 Task: Create in the project AgilePilot in Backlog an issue 'Develop a new tool for automated testing of mobile application cross-platform compatibility and responsiveness', assign it to team member softage.2@softage.net and change the status to IN PROGRESS. Create in the project AgilePilot in Backlog an issue 'Upgrade the authentication and authorization mechanisms of a web application to improve security and access control', assign it to team member softage.3@softage.net and change the status to IN PROGRESS
Action: Mouse moved to (356, 308)
Screenshot: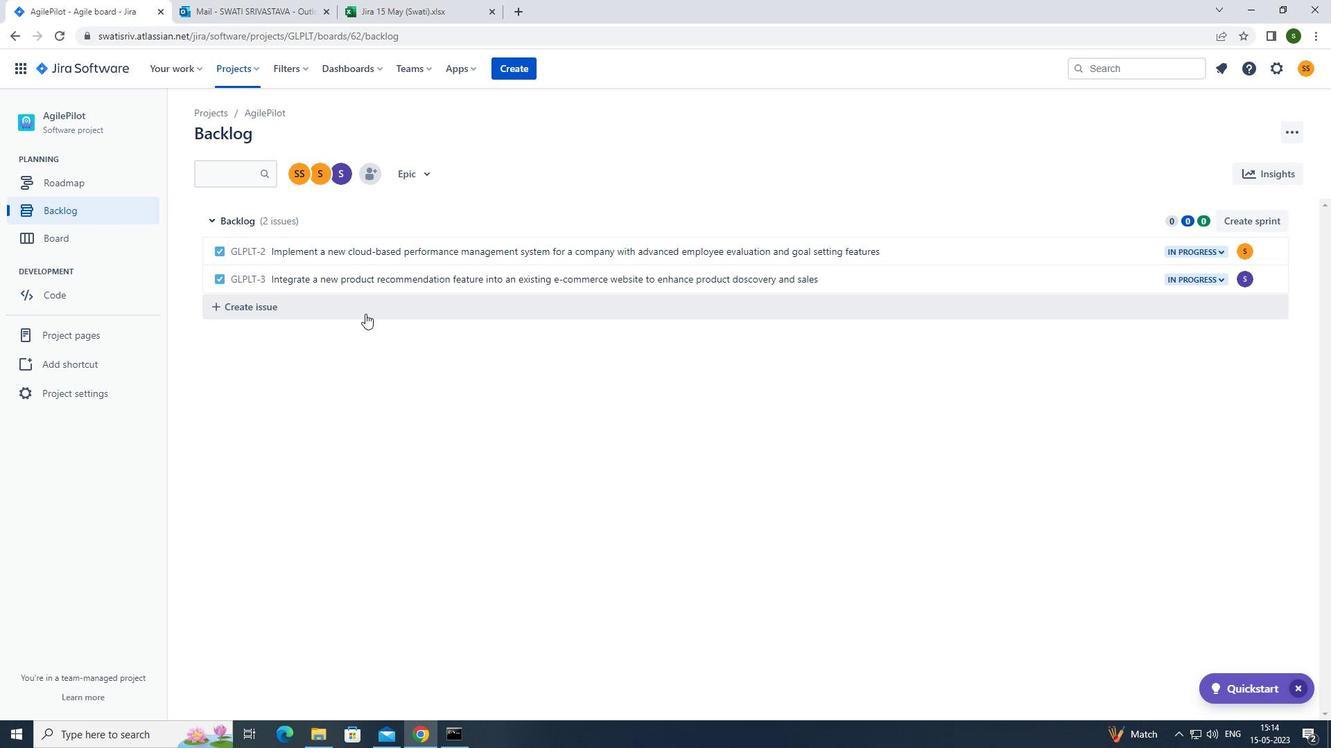 
Action: Mouse pressed left at (356, 308)
Screenshot: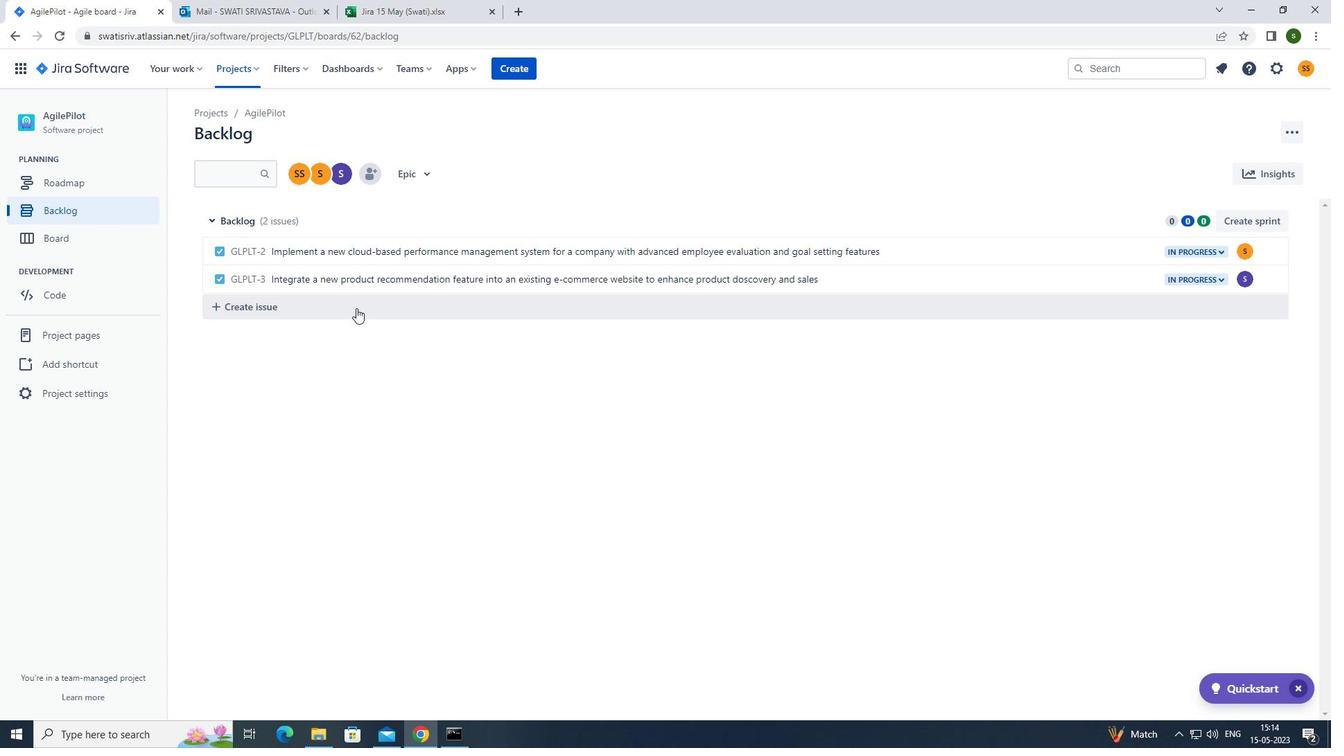 
Action: Mouse moved to (377, 309)
Screenshot: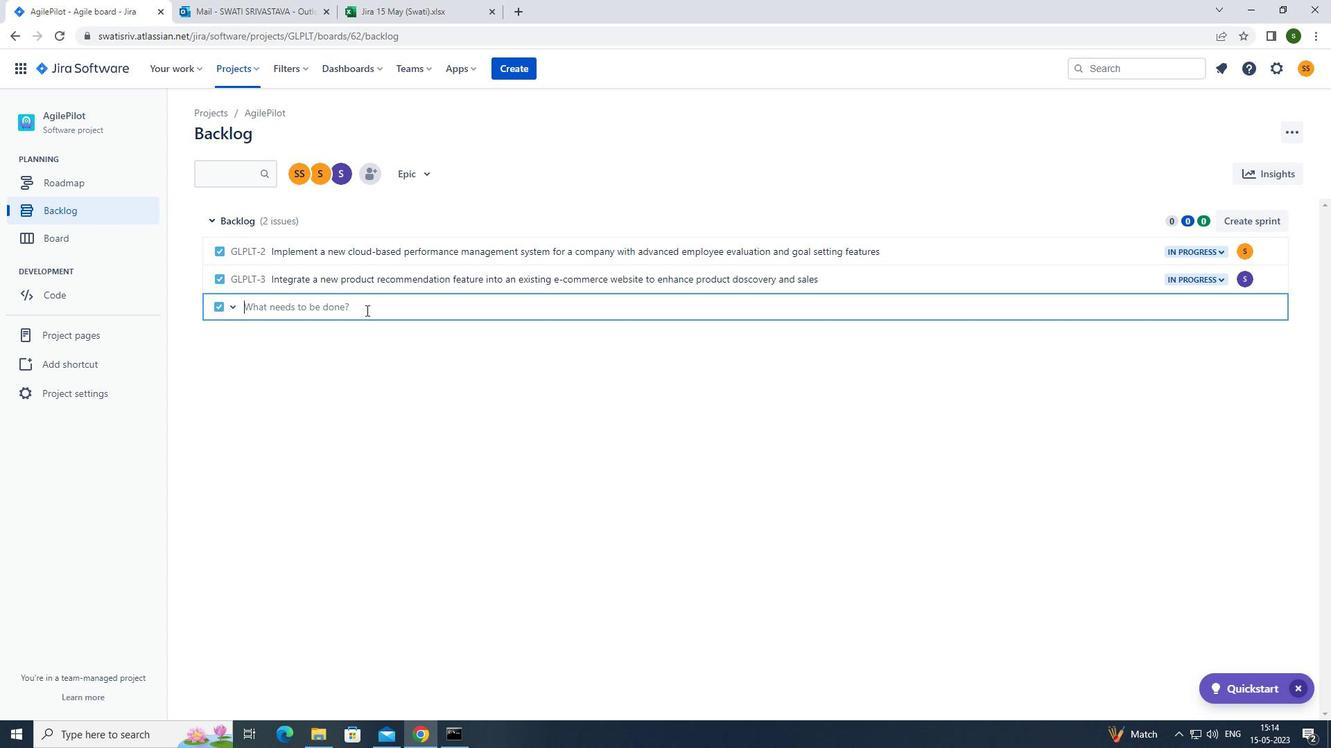 
Action: Key pressed <Key.caps_lock>d<Key.caps_lock>evelop<Key.space>a<Key.space>new<Key.space>tool<Key.space>for<Key.space>automated<Key.space>testing<Key.space>of<Key.space>mobile<Key.space>application<Key.space>cross-platform<Key.space>compatibility<Key.space>and<Key.space>responsiveness<Key.enter>
Screenshot: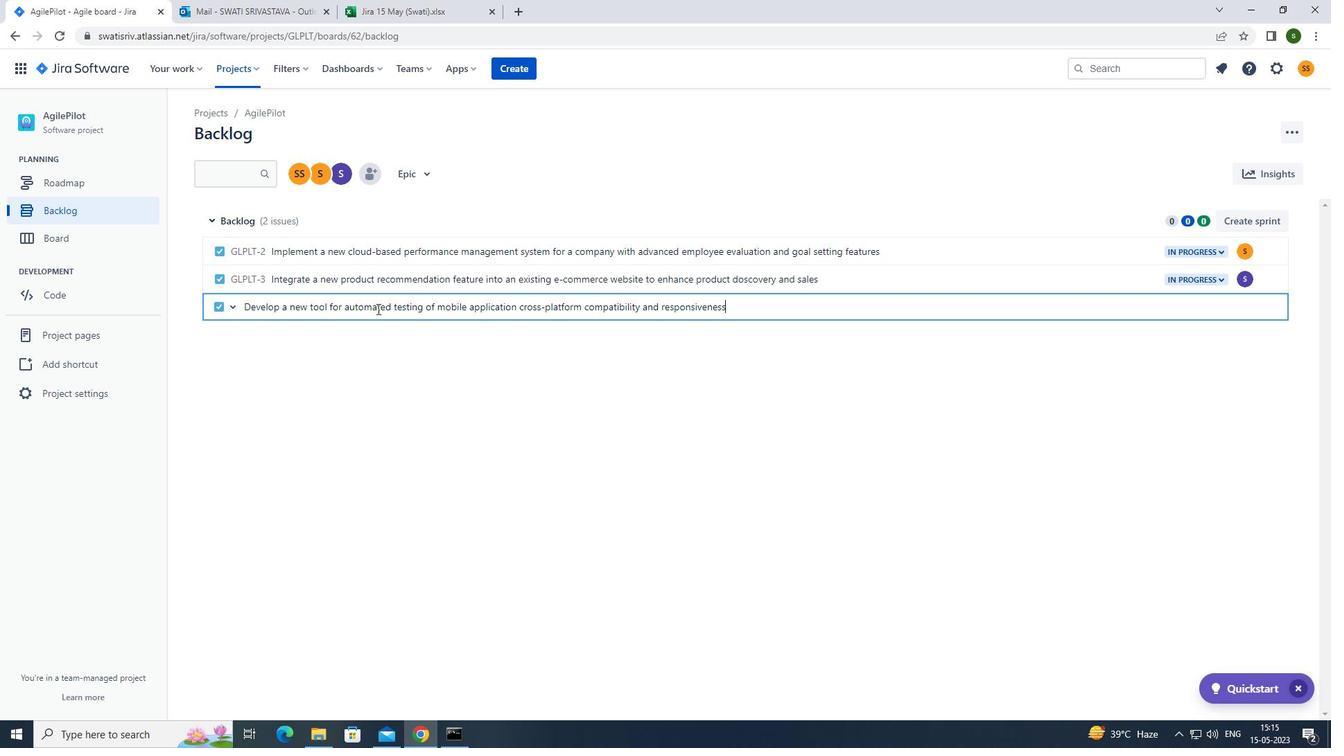 
Action: Mouse moved to (1241, 309)
Screenshot: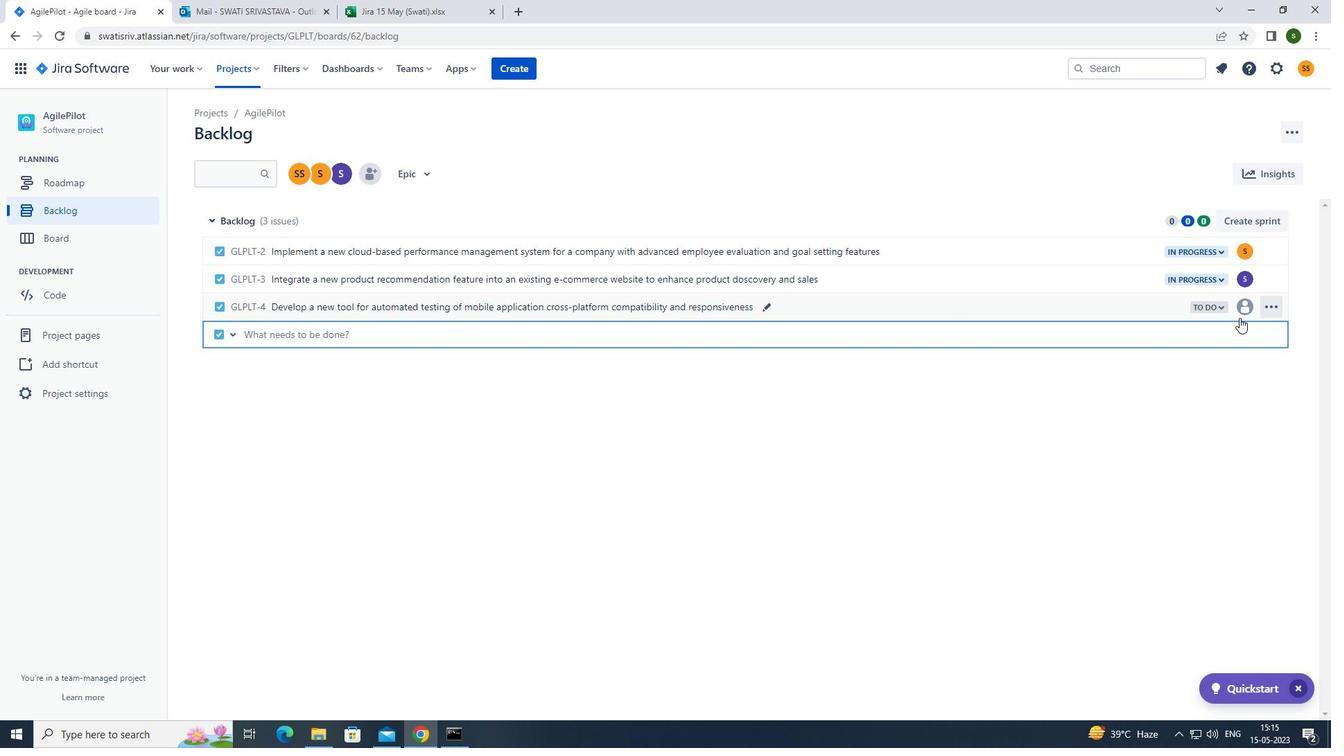
Action: Mouse pressed left at (1241, 309)
Screenshot: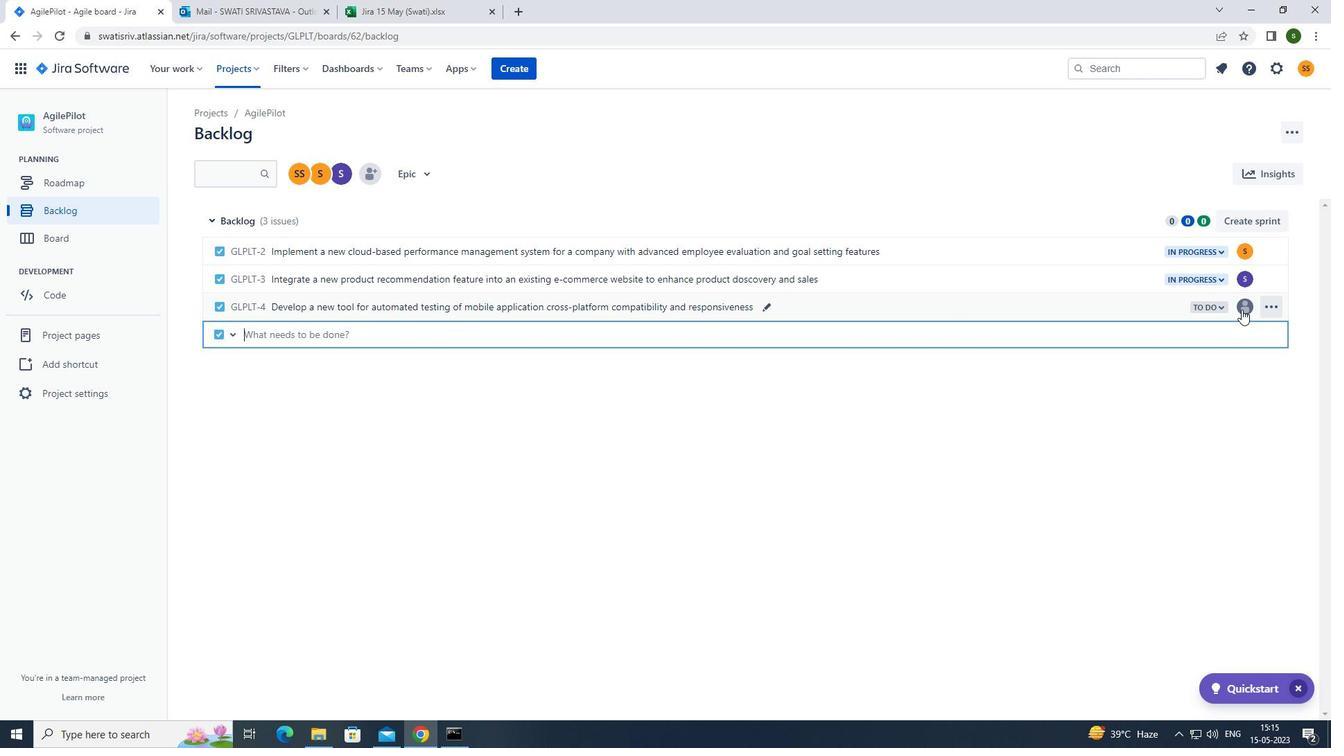 
Action: Mouse moved to (1155, 442)
Screenshot: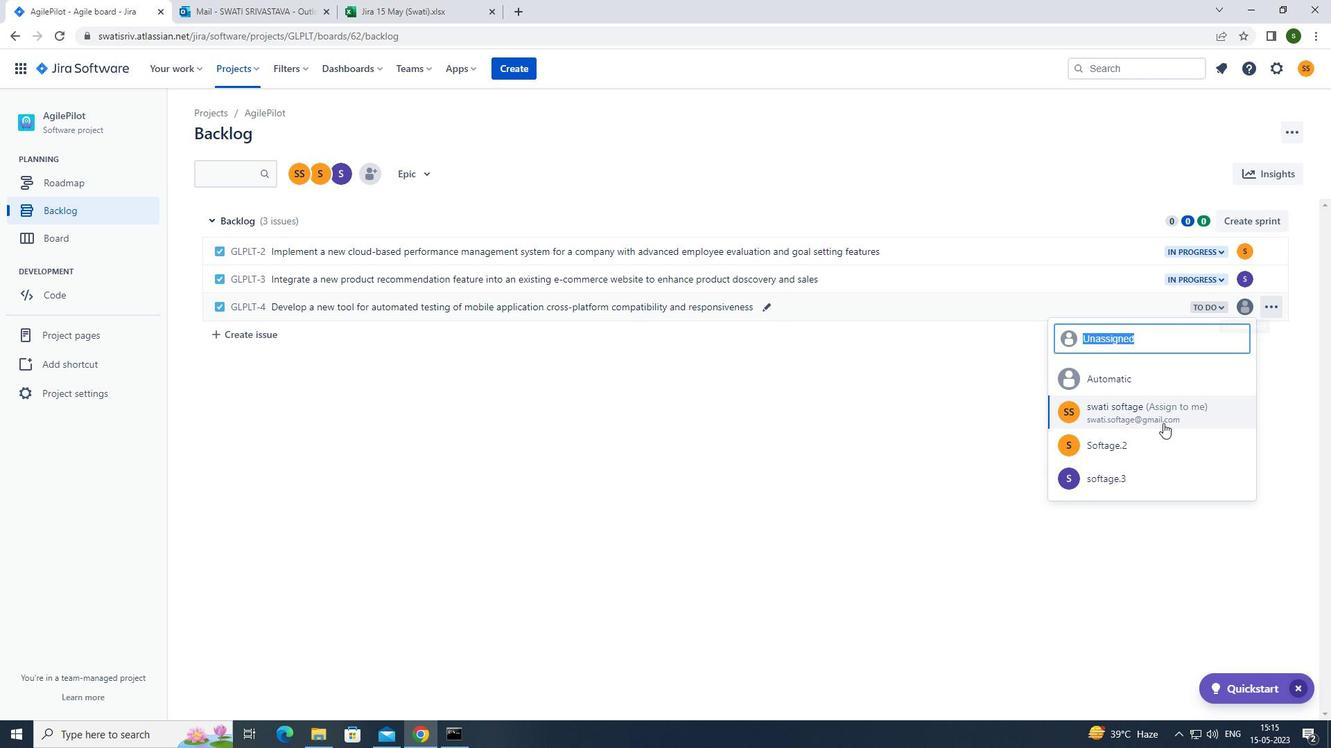
Action: Mouse pressed left at (1155, 442)
Screenshot: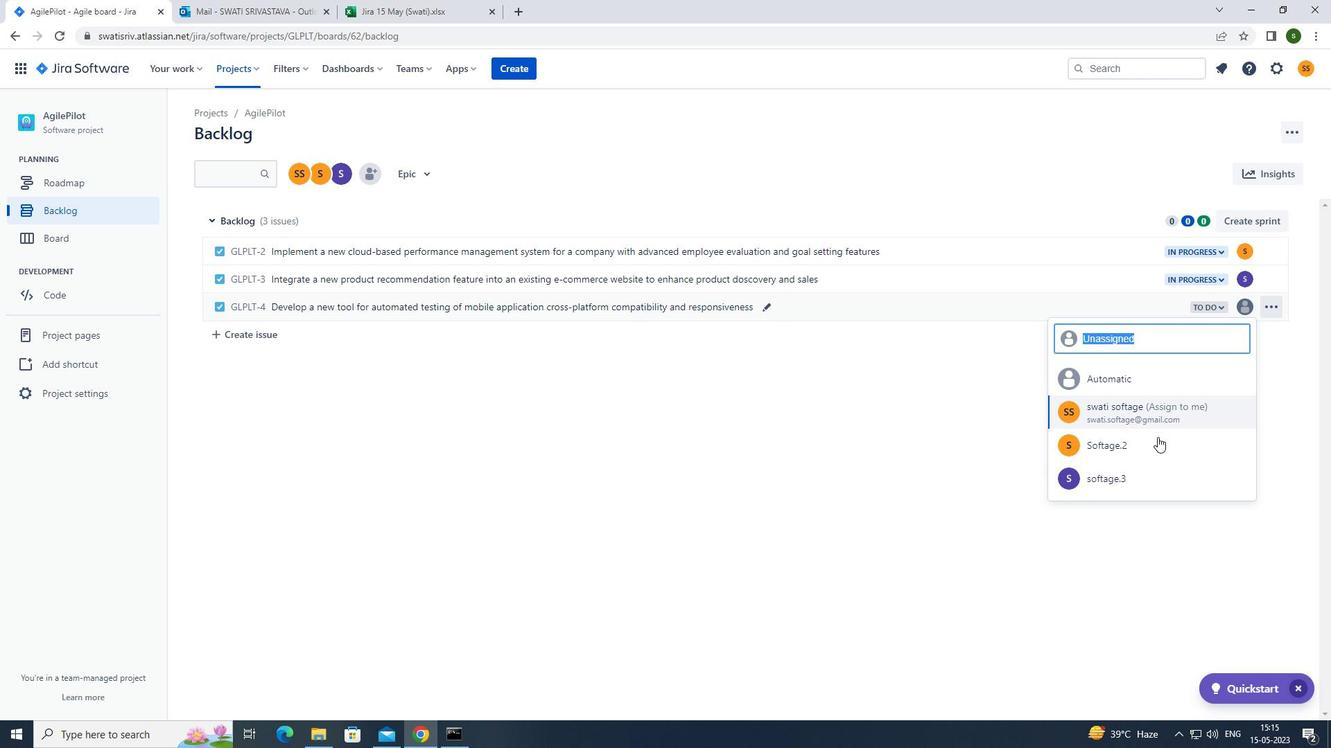 
Action: Mouse moved to (1202, 301)
Screenshot: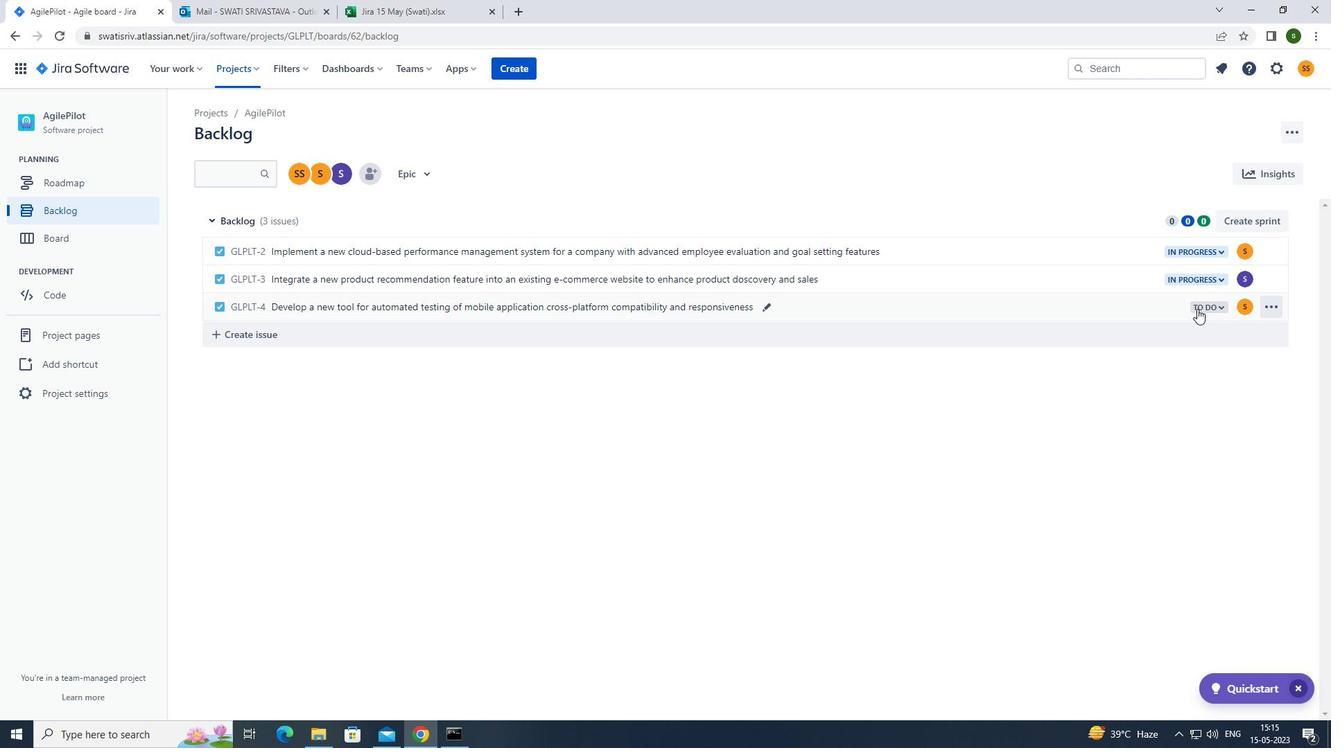 
Action: Mouse pressed left at (1202, 301)
Screenshot: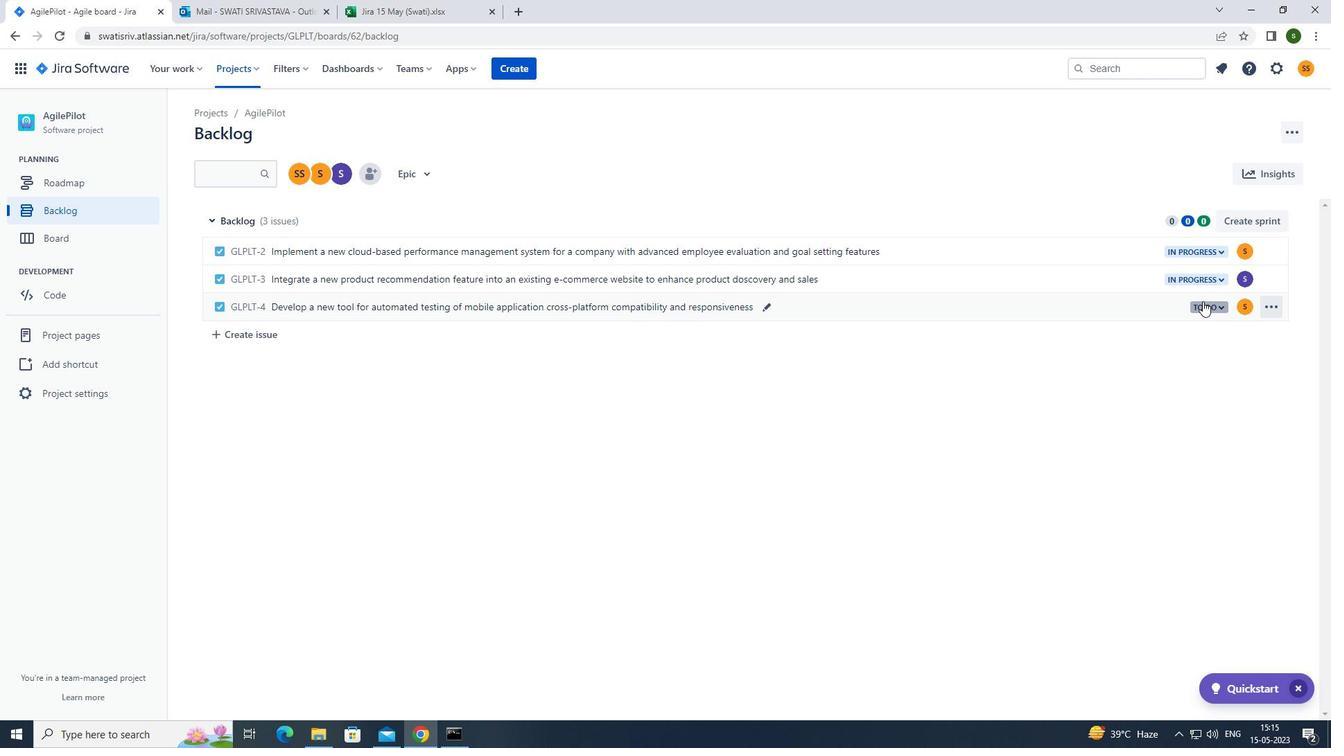 
Action: Mouse moved to (1157, 331)
Screenshot: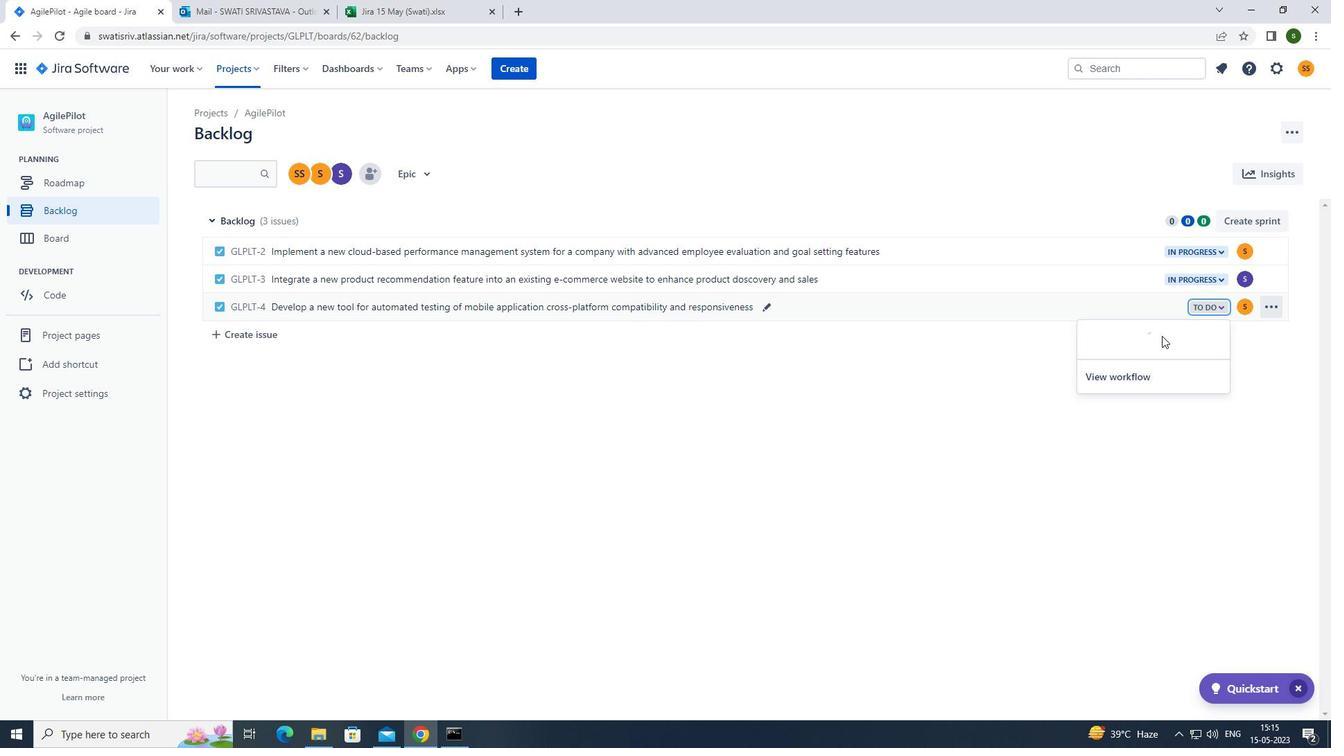 
Action: Mouse pressed left at (1157, 331)
Screenshot: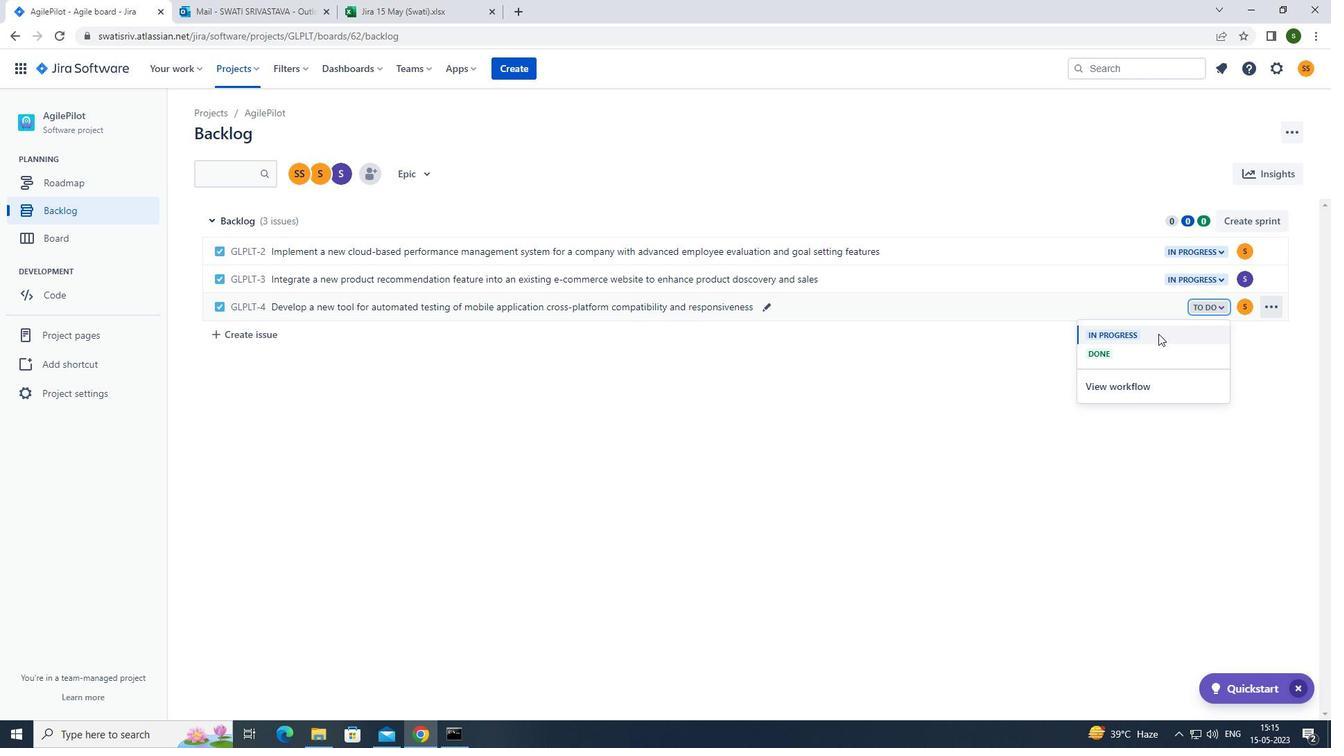 
Action: Mouse moved to (386, 340)
Screenshot: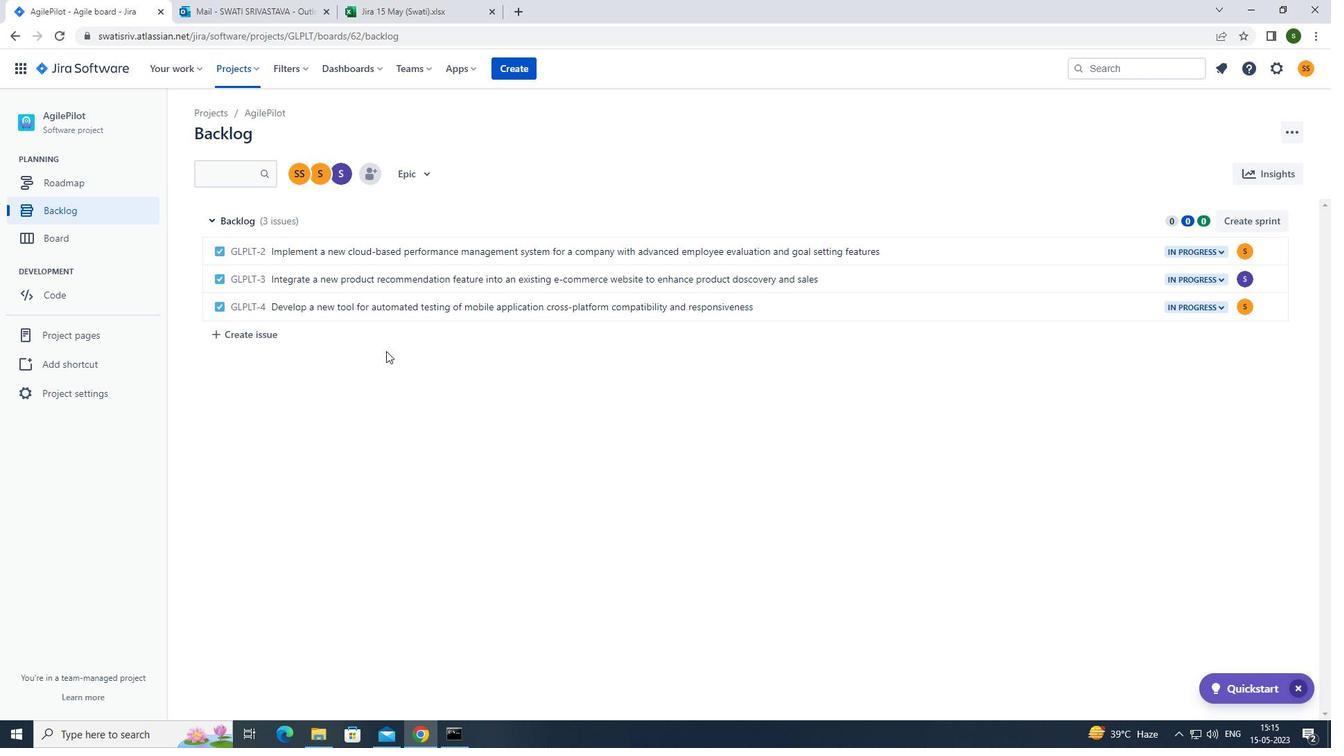 
Action: Mouse pressed left at (386, 340)
Screenshot: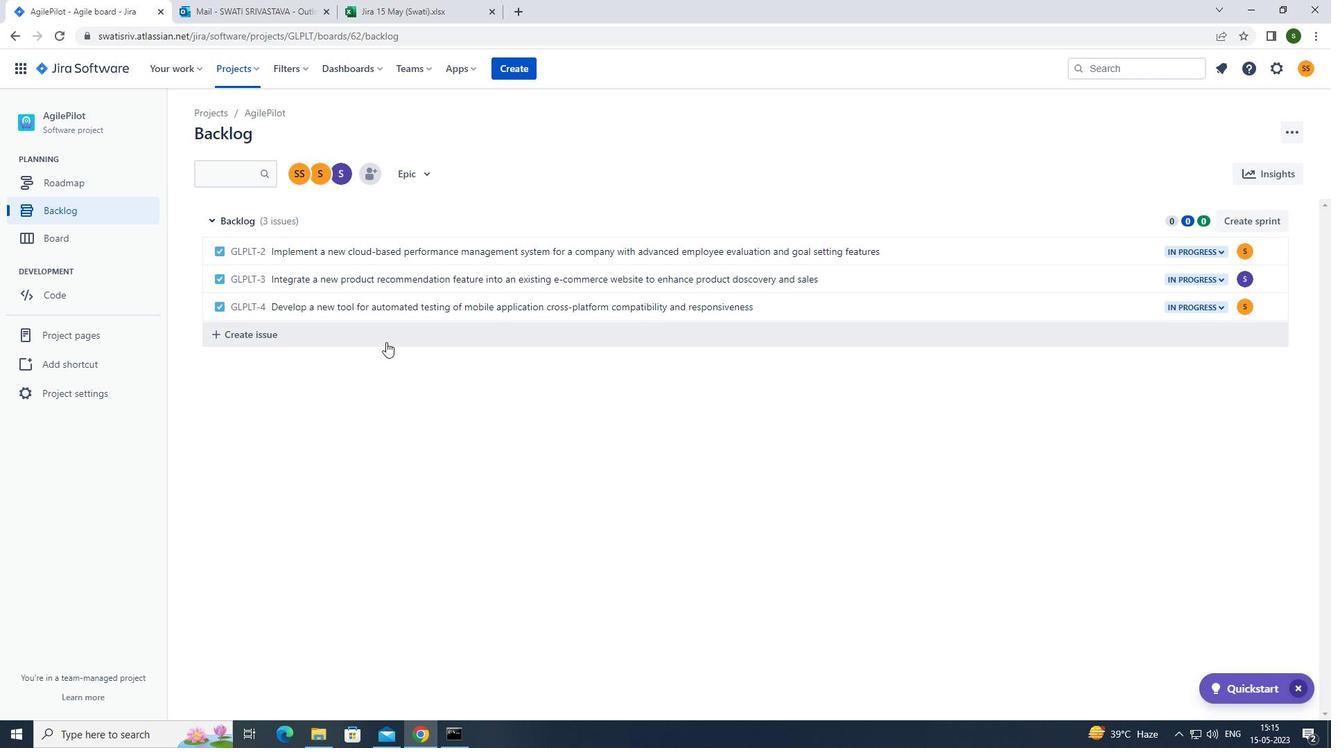 
Action: Mouse moved to (411, 339)
Screenshot: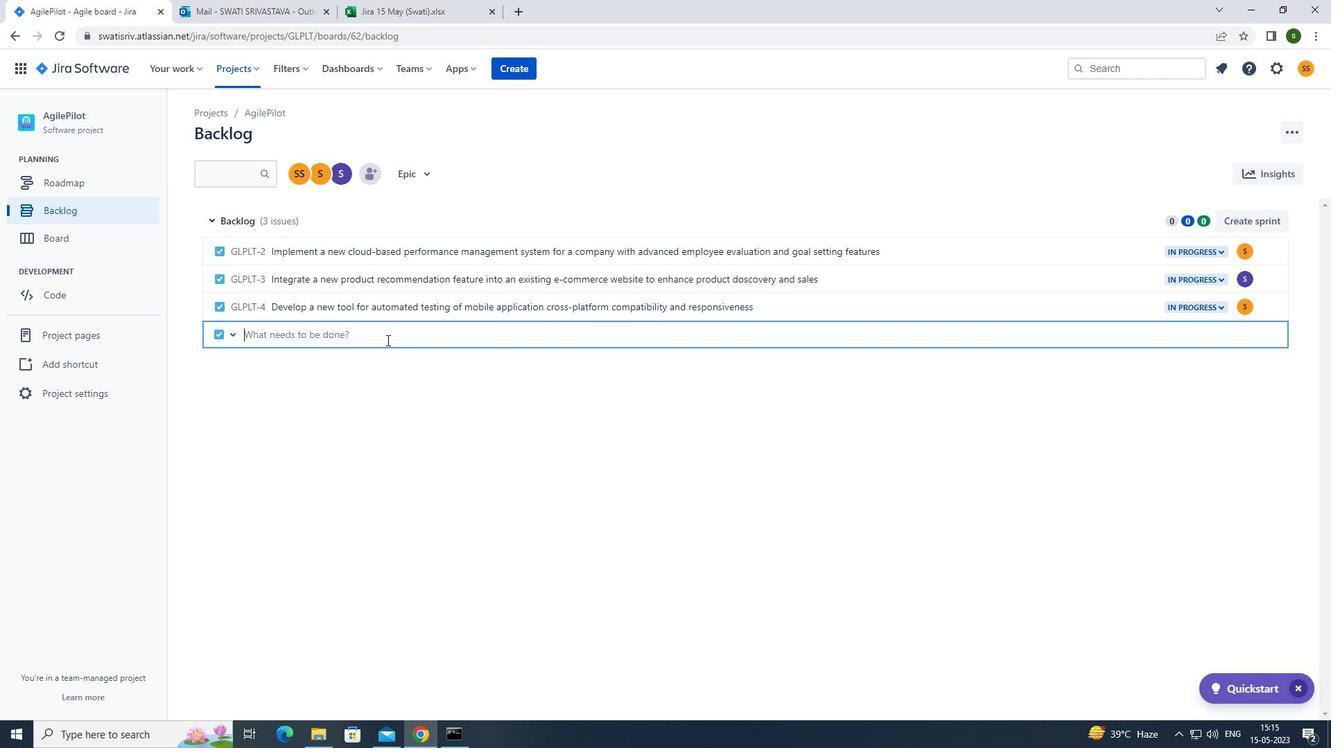 
Action: Mouse pressed left at (411, 339)
Screenshot: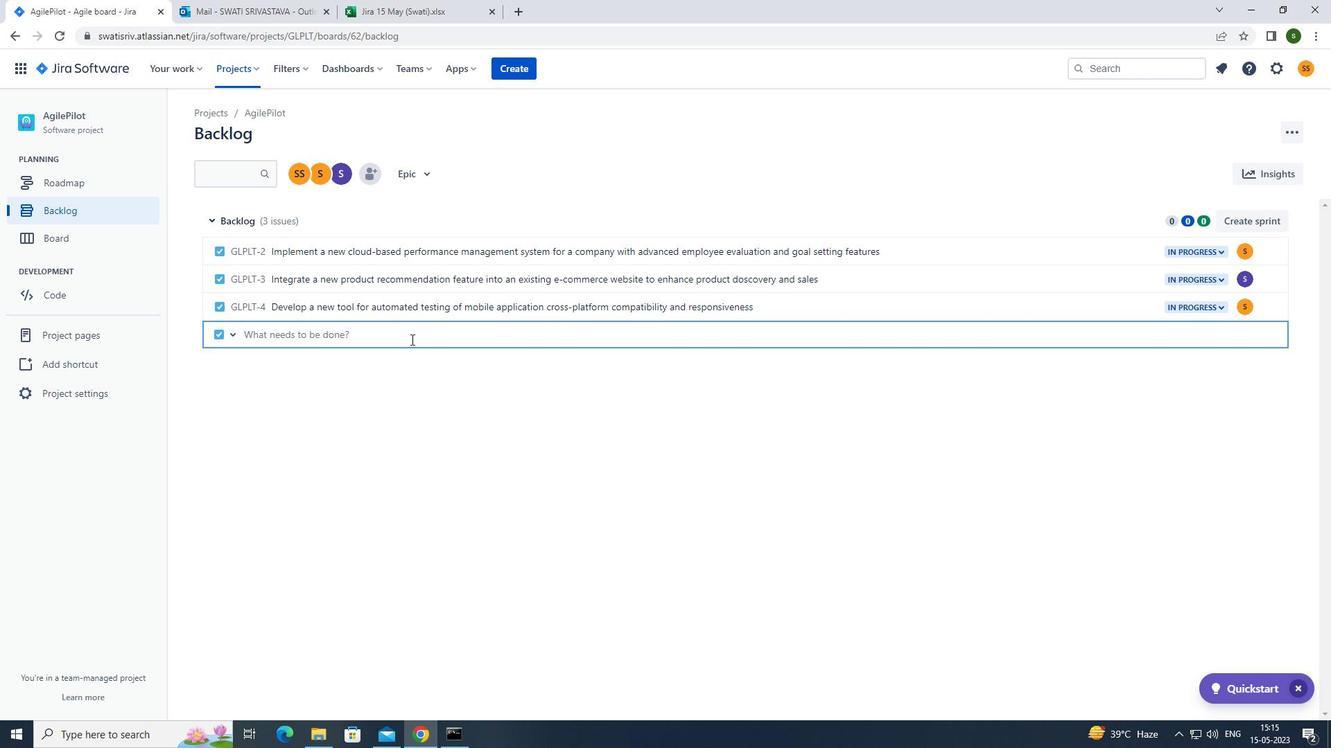 
Action: Key pressed <Key.caps_lock>u<Key.caps_lock>pgrade<Key.space>the<Key.space>authentication<Key.space>and<Key.space>authorization<Key.space>mechanisms<Key.space>of<Key.space>a<Key.space>web<Key.space>application<Key.space>to<Key.space>improve<Key.space>security<Key.space>and<Key.space>access<Key.space>control<Key.enter>
Screenshot: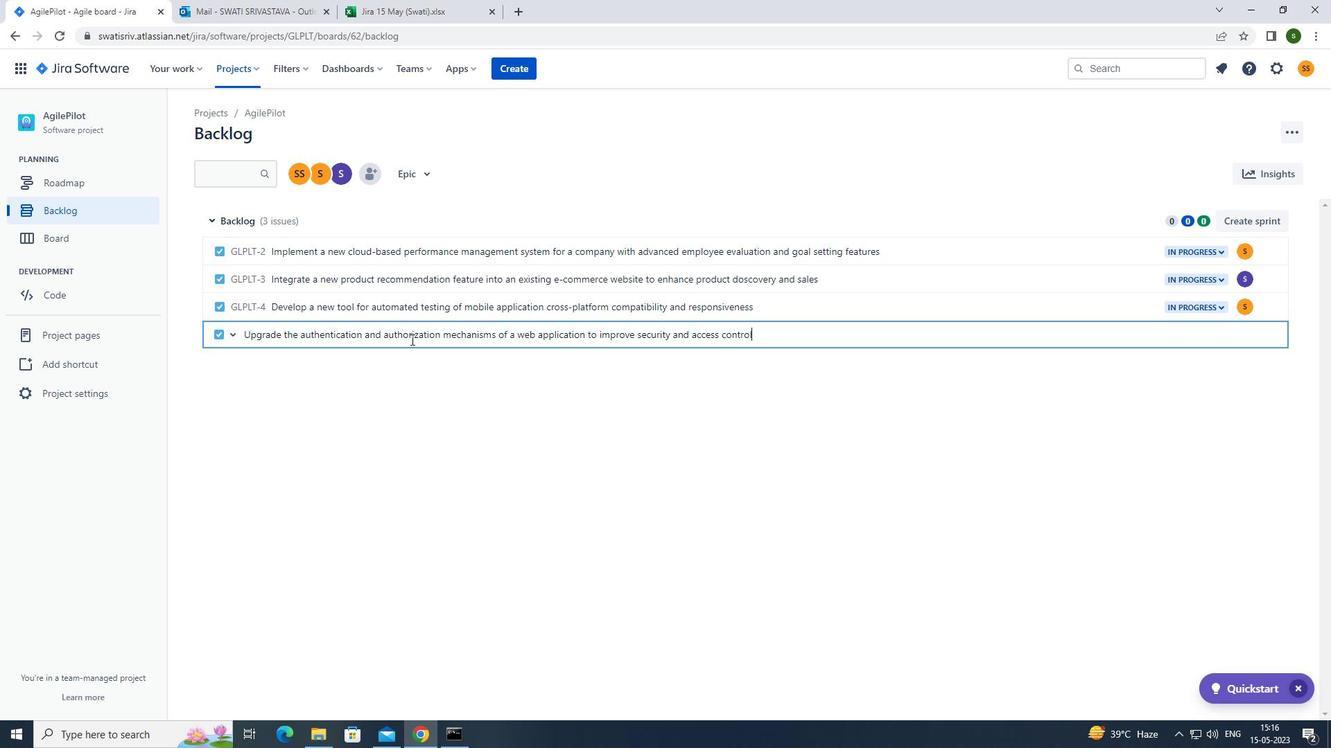 
Action: Mouse moved to (1241, 336)
Screenshot: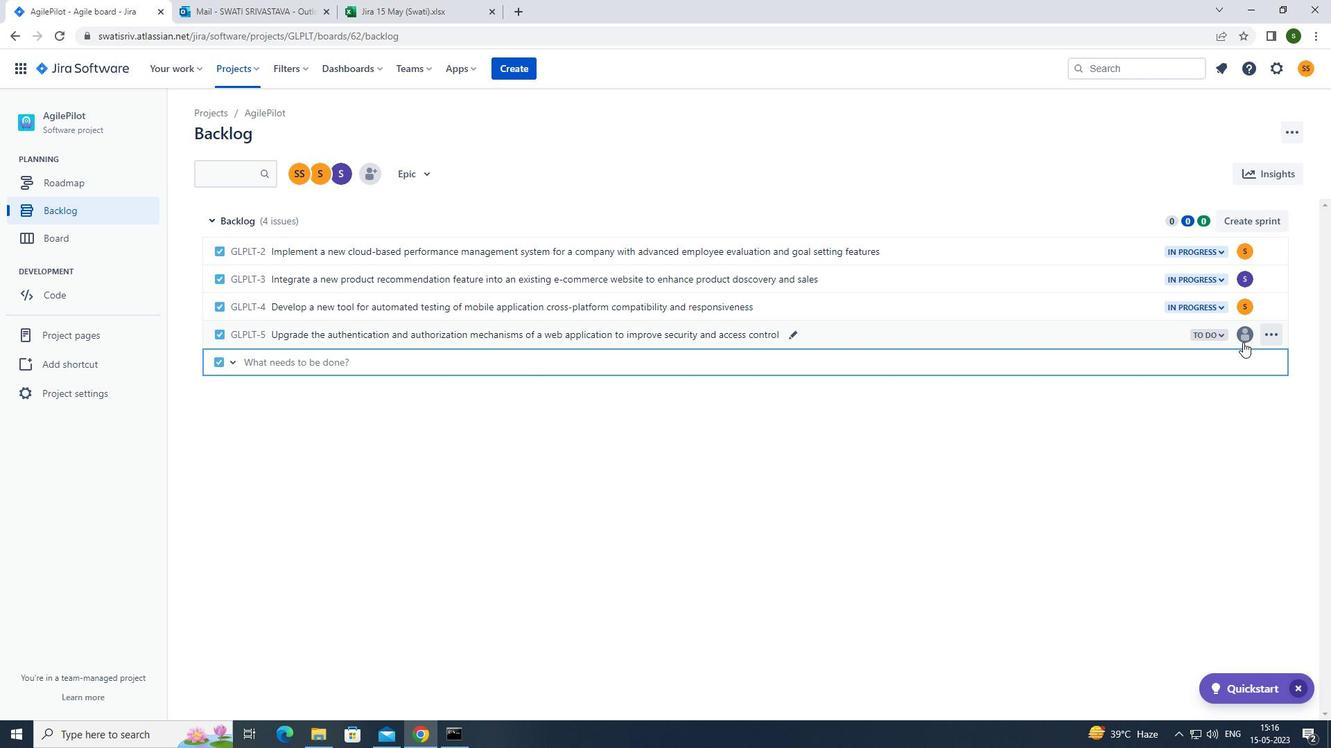
Action: Mouse pressed left at (1241, 336)
Screenshot: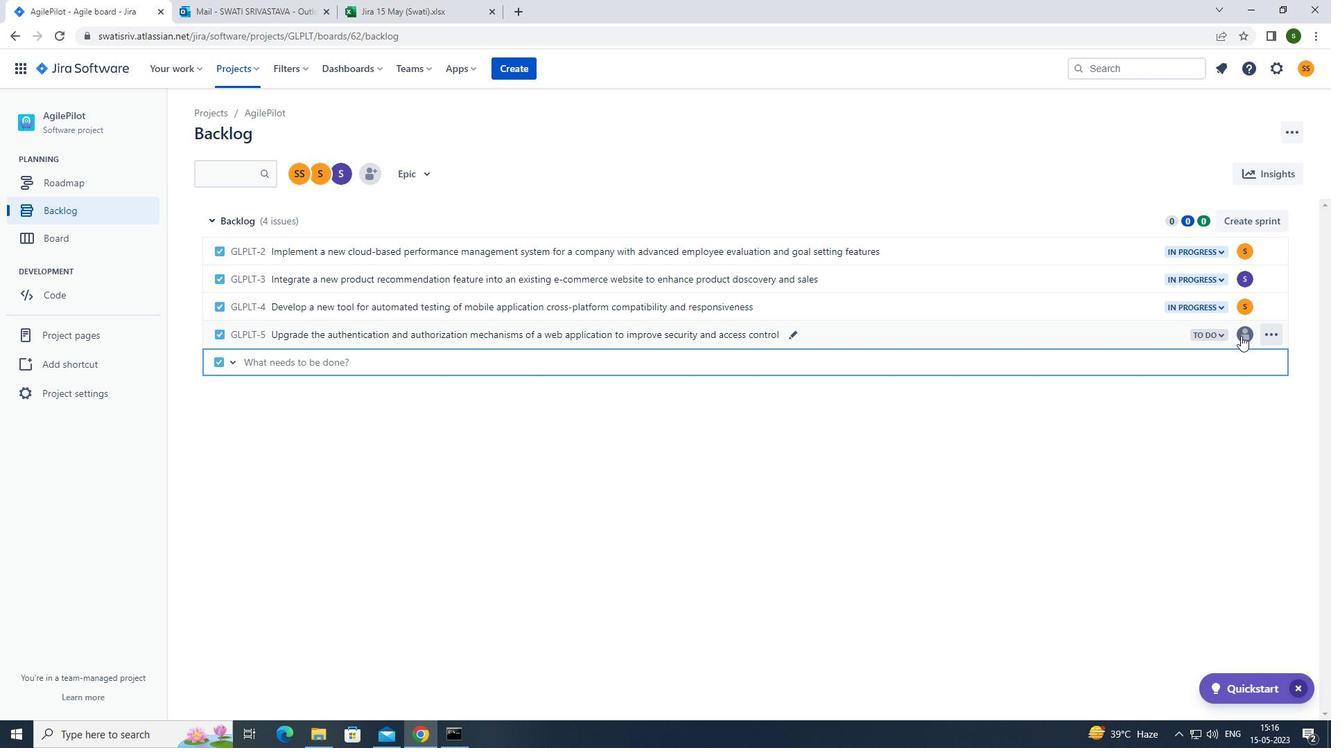 
Action: Mouse moved to (1111, 501)
Screenshot: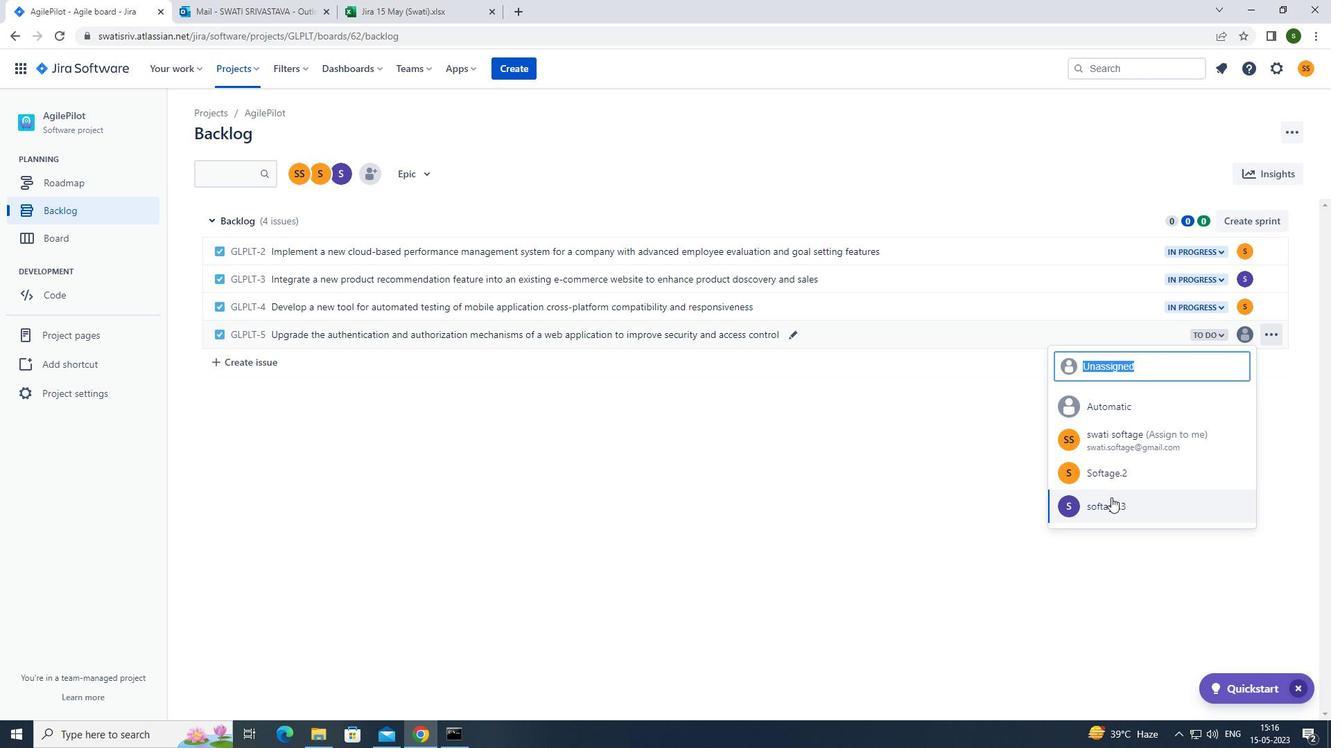 
Action: Mouse pressed left at (1111, 501)
Screenshot: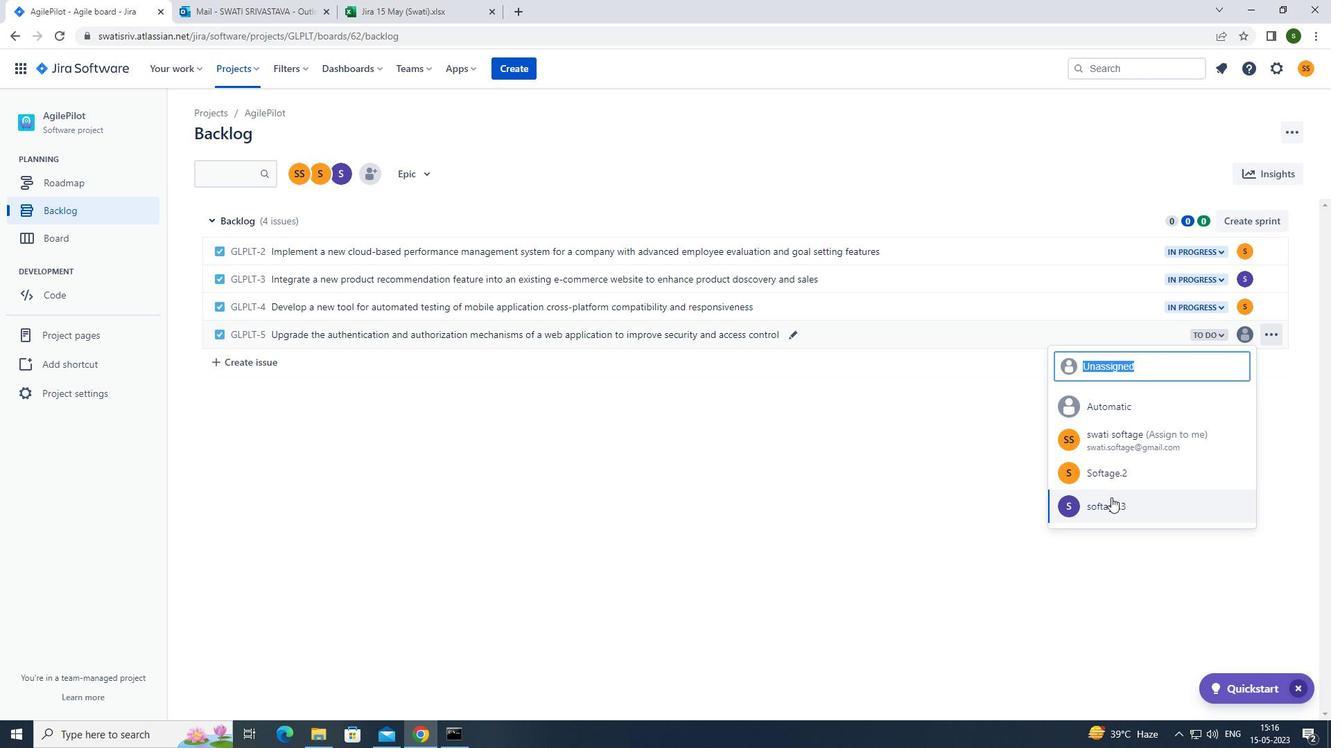 
Action: Mouse moved to (1204, 338)
Screenshot: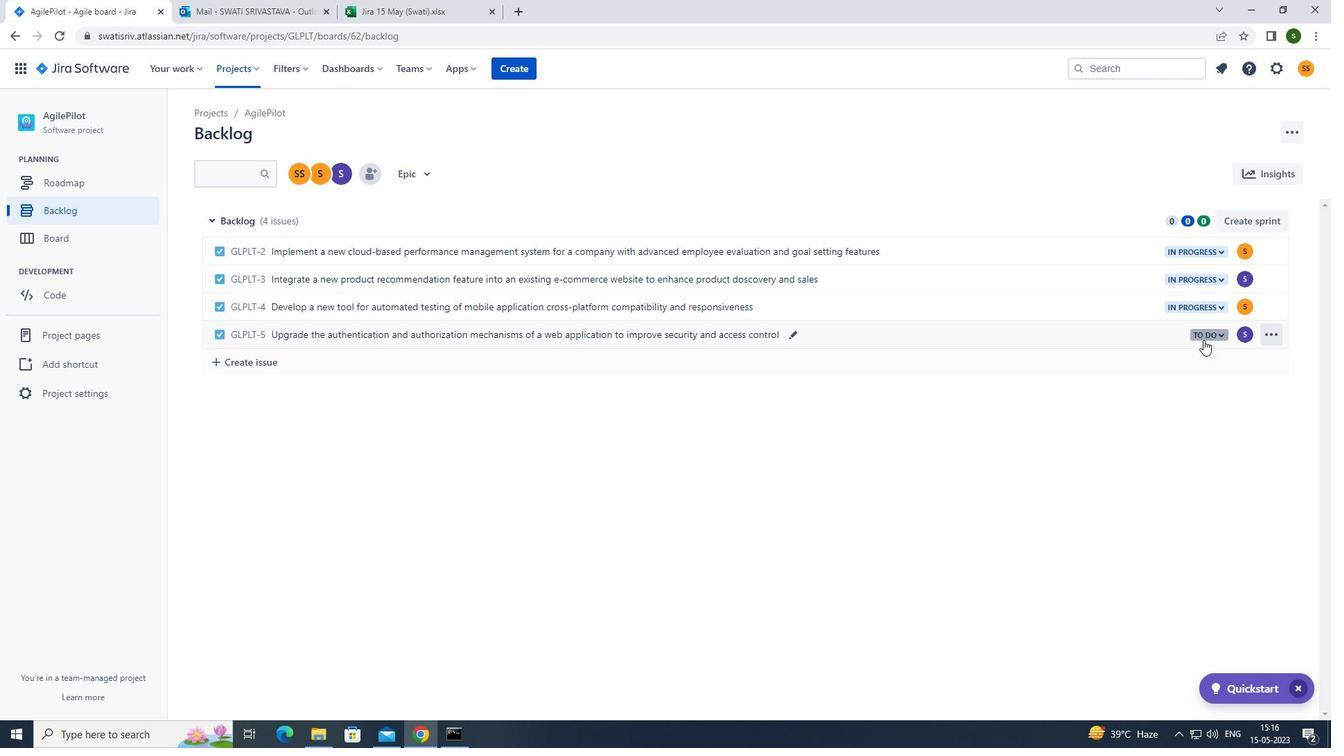 
Action: Mouse pressed left at (1204, 338)
Screenshot: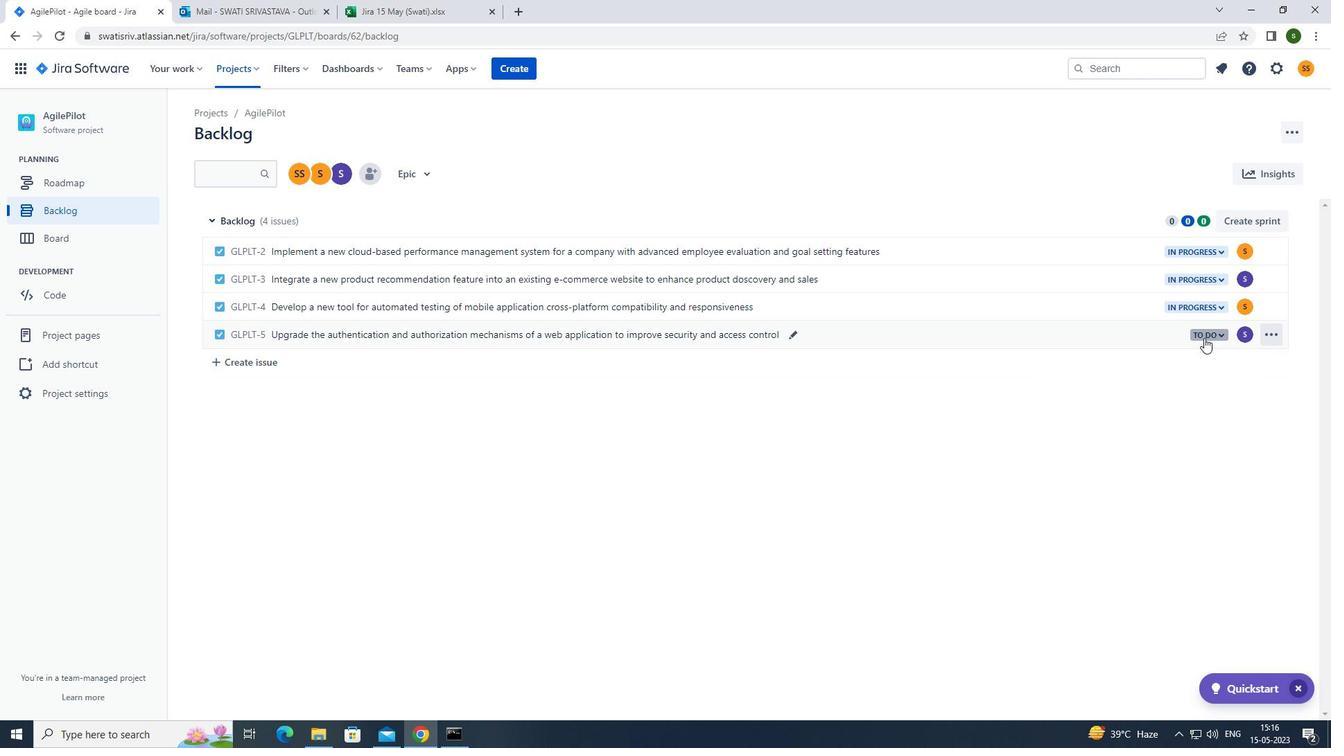 
Action: Mouse moved to (1160, 359)
Screenshot: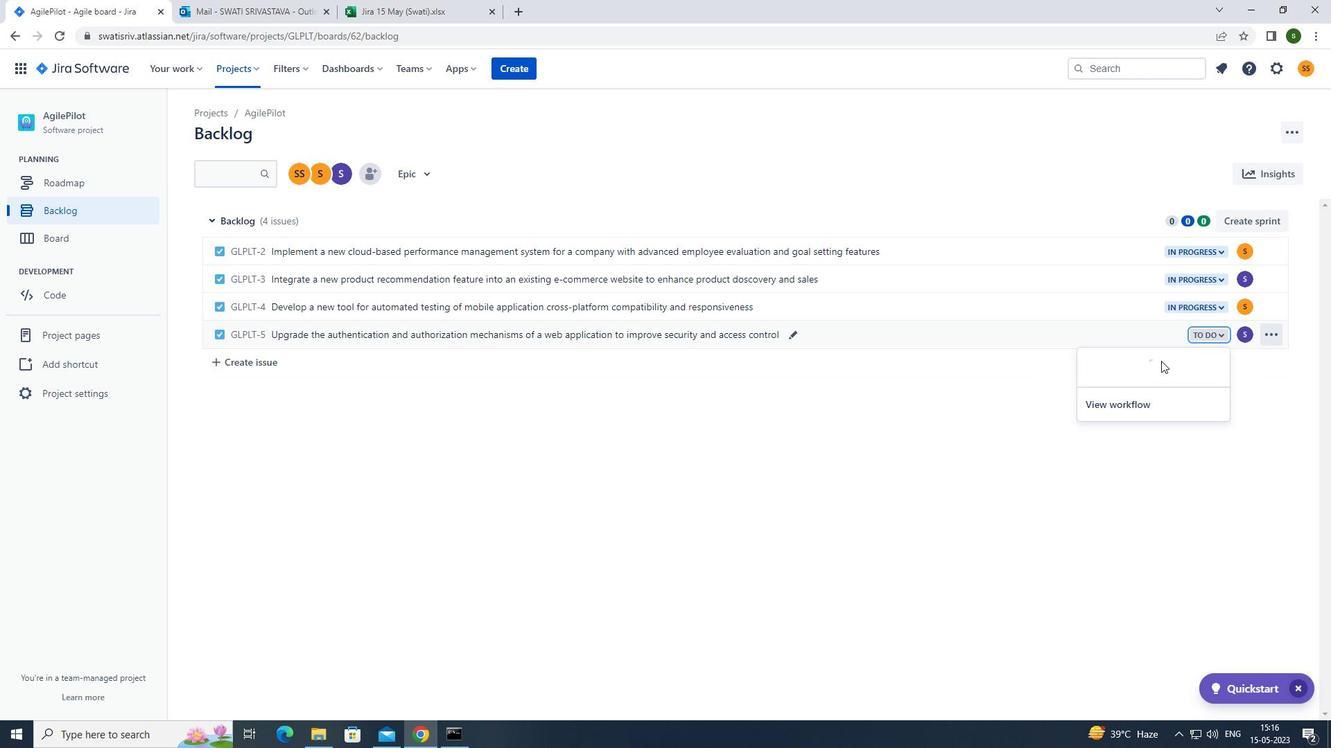 
Action: Mouse pressed left at (1160, 359)
Screenshot: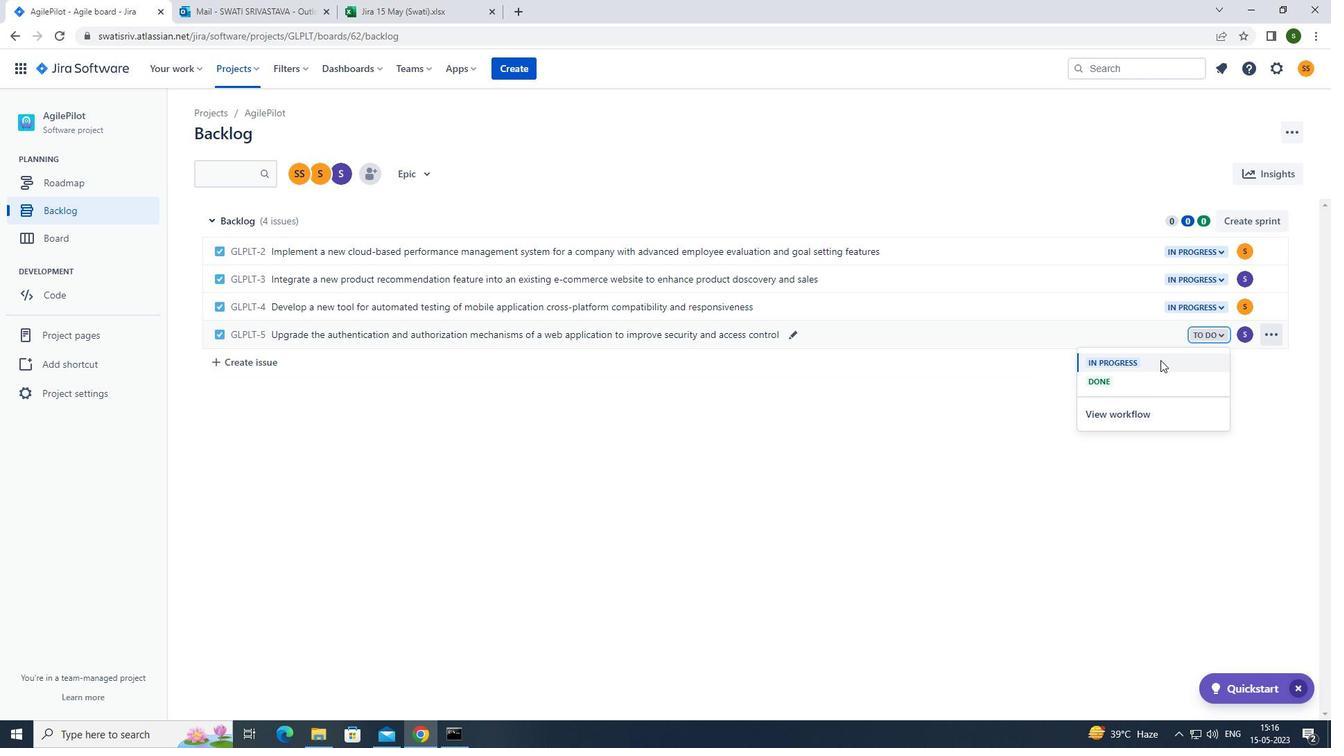 
Action: Mouse moved to (930, 508)
Screenshot: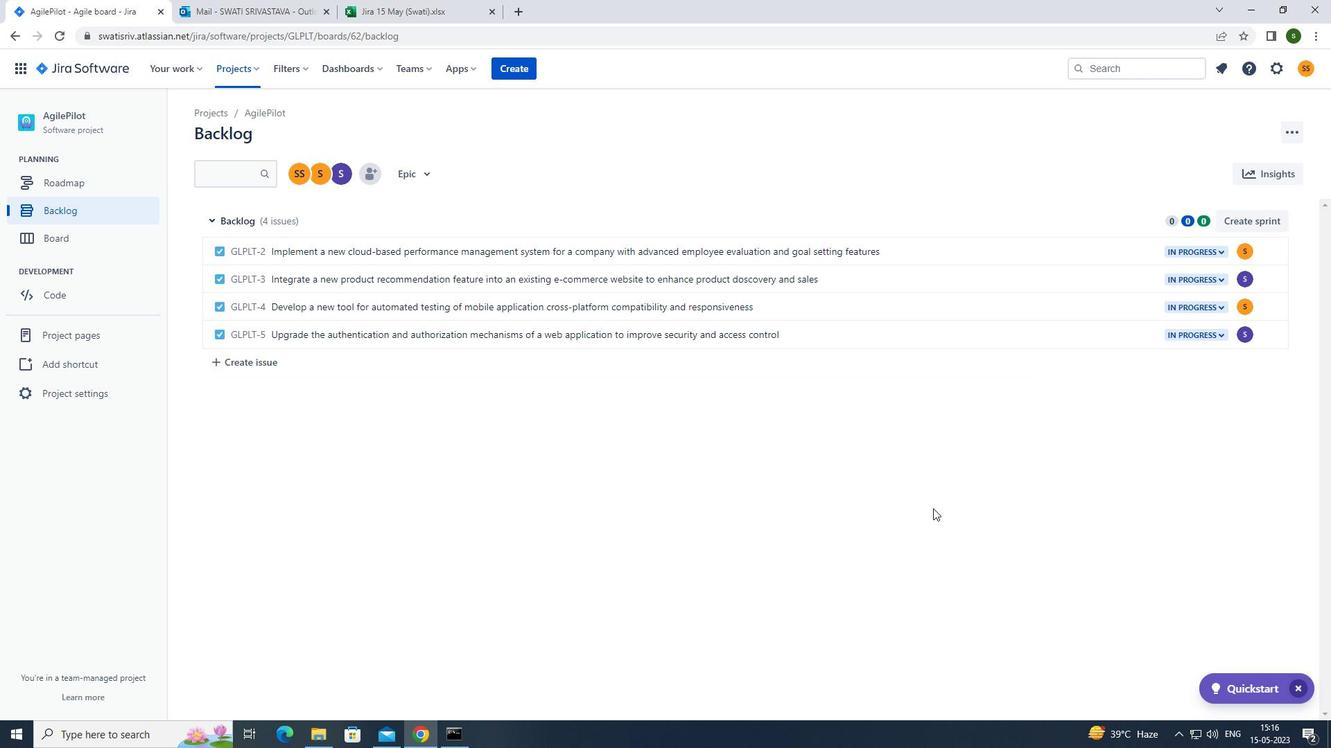 
